 Task: In the  document Aimeet.odt Change font size of watermark '123' and place the watermark  'Diagonally '. Insert footer and write ww.ramsons.com
Action: Mouse moved to (147, 75)
Screenshot: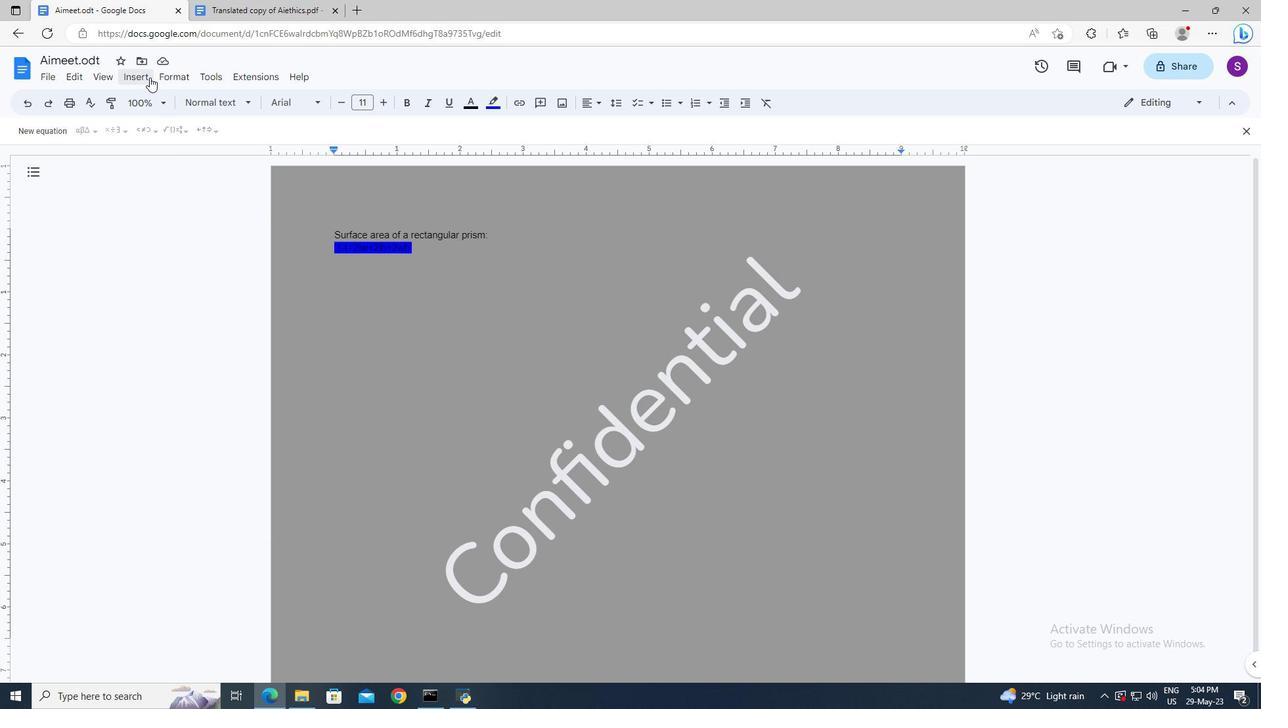 
Action: Mouse pressed left at (147, 75)
Screenshot: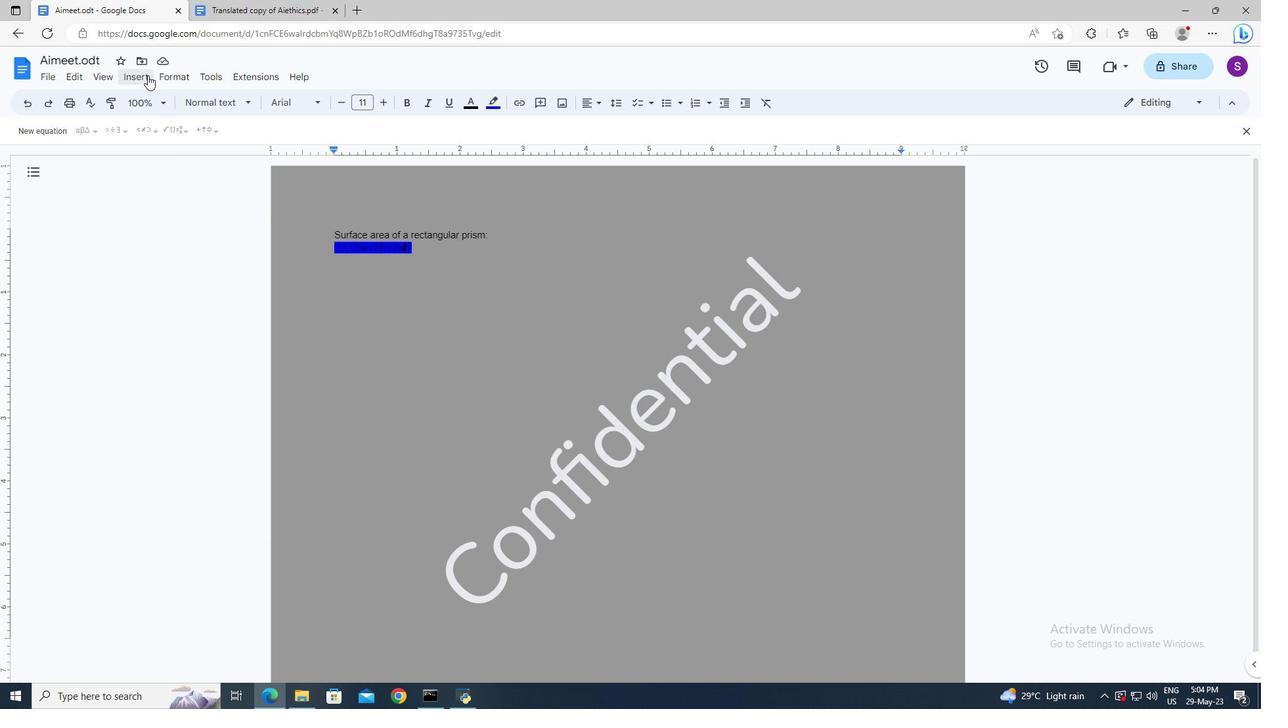 
Action: Mouse moved to (174, 379)
Screenshot: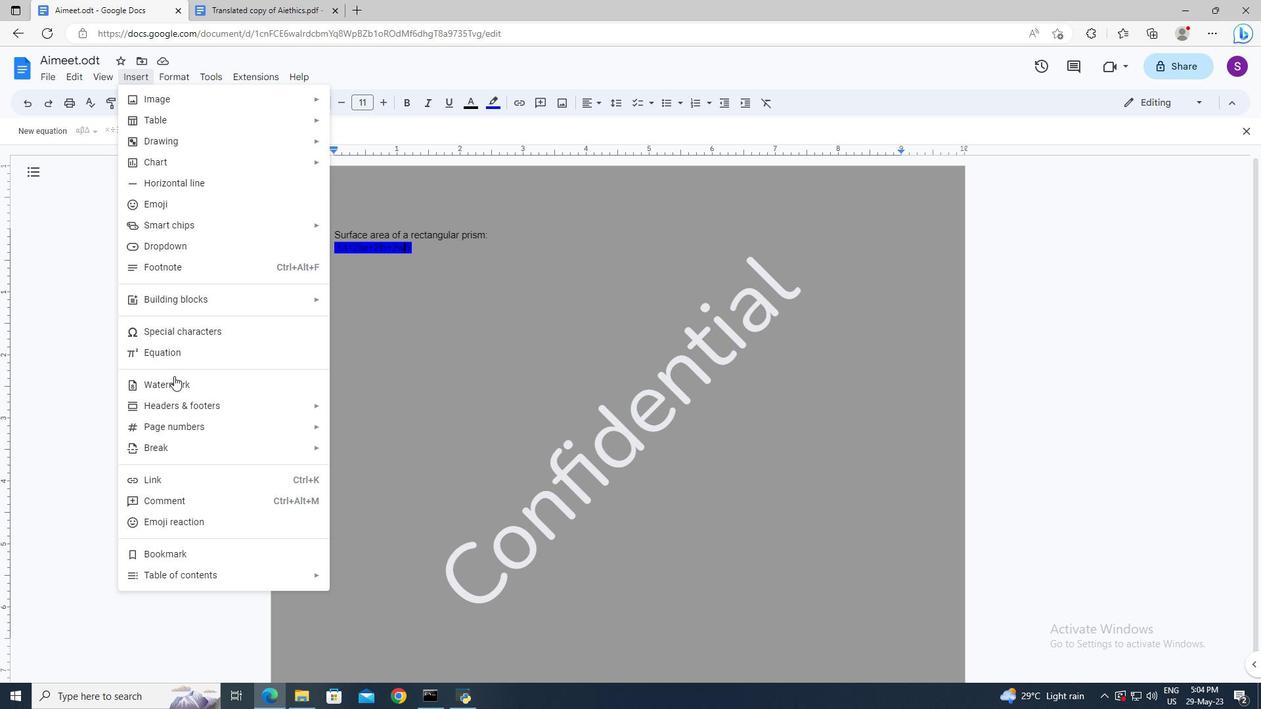 
Action: Mouse pressed left at (174, 379)
Screenshot: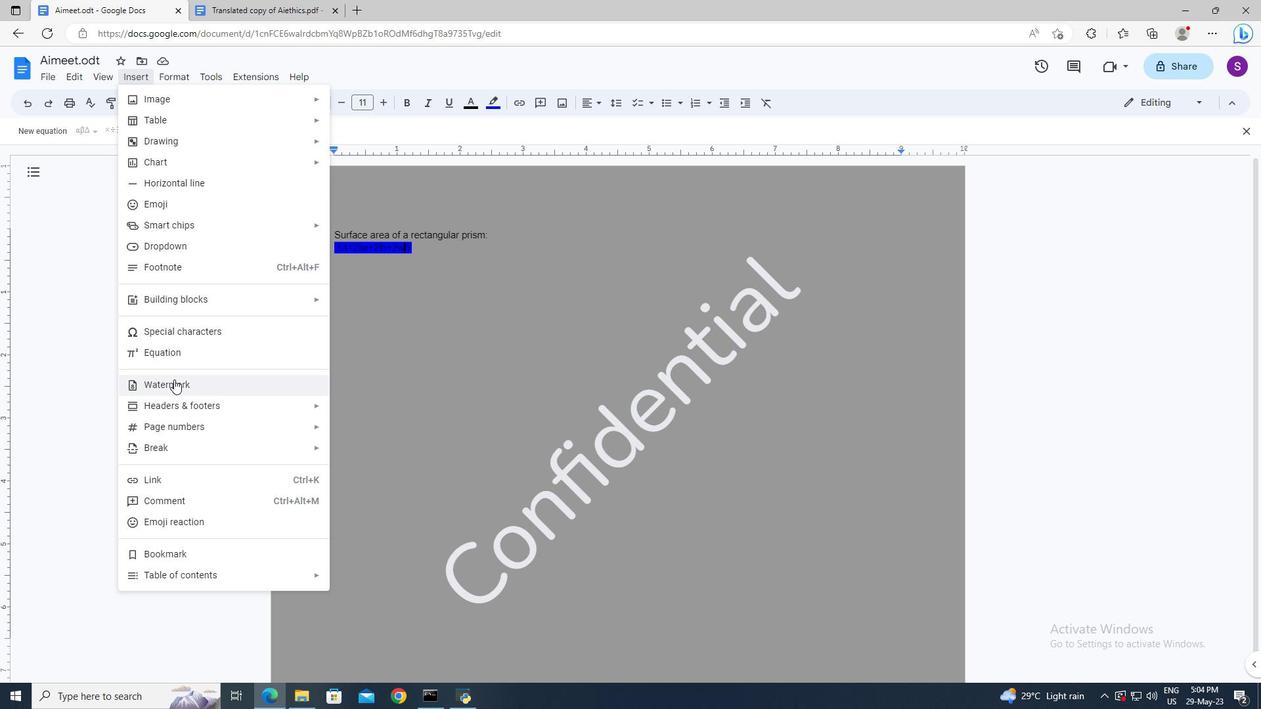 
Action: Mouse moved to (1096, 278)
Screenshot: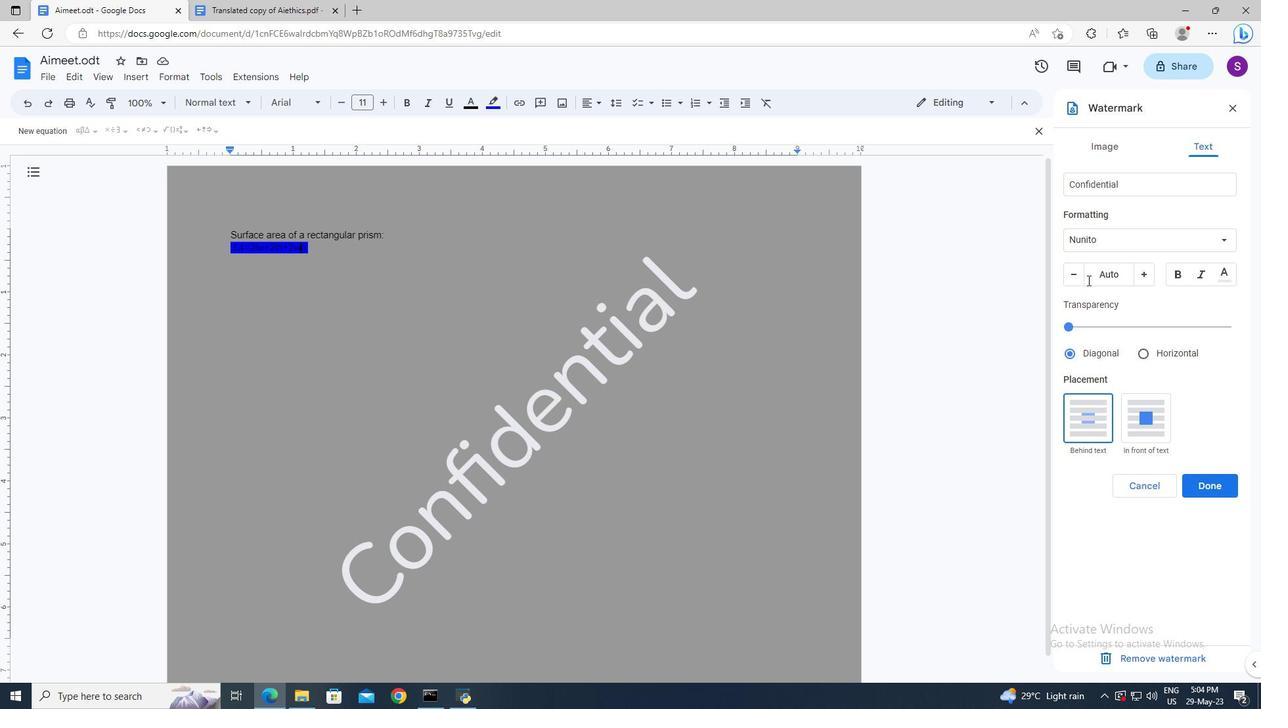 
Action: Mouse pressed left at (1096, 278)
Screenshot: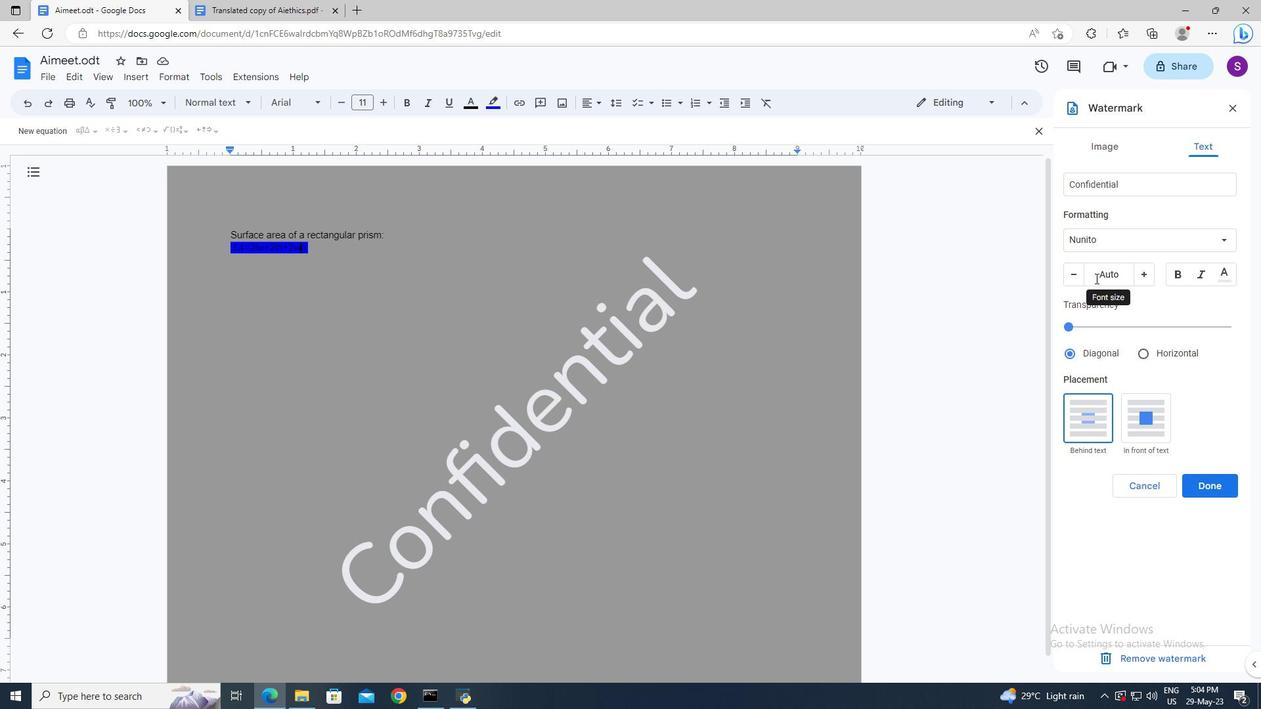 
Action: Mouse moved to (1092, 275)
Screenshot: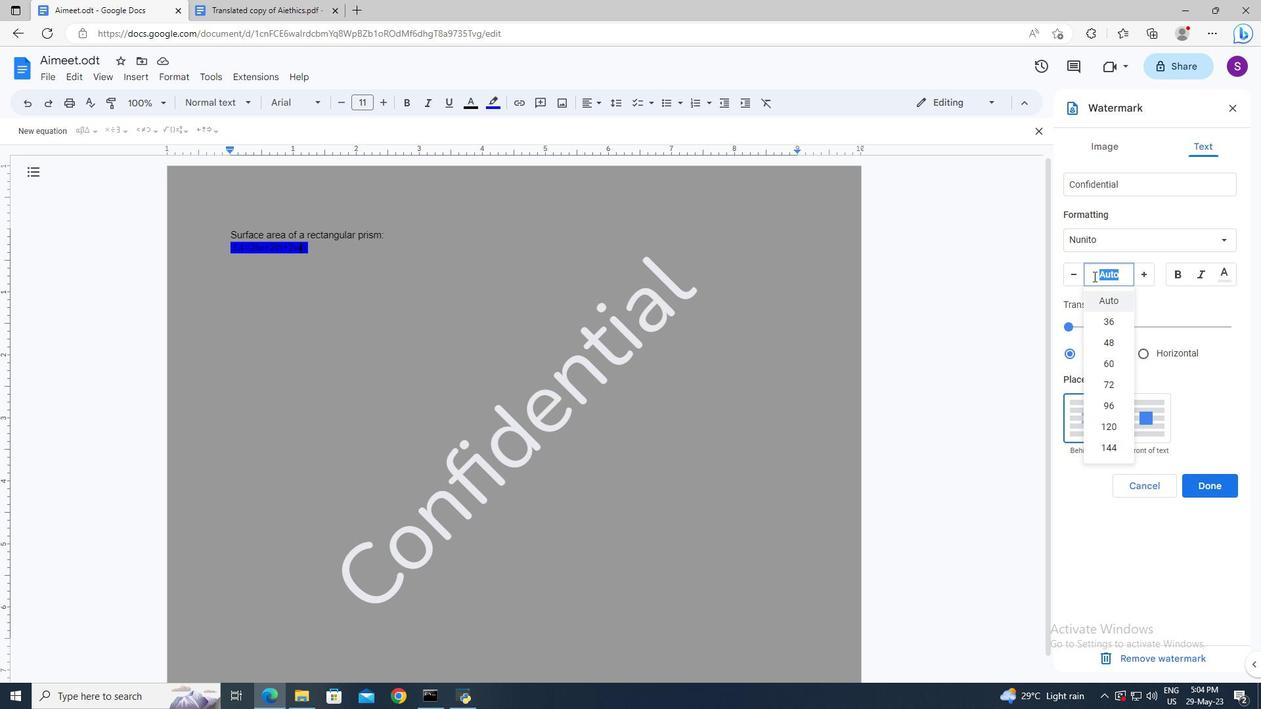 
Action: Key pressed 123<Key.enter>
Screenshot: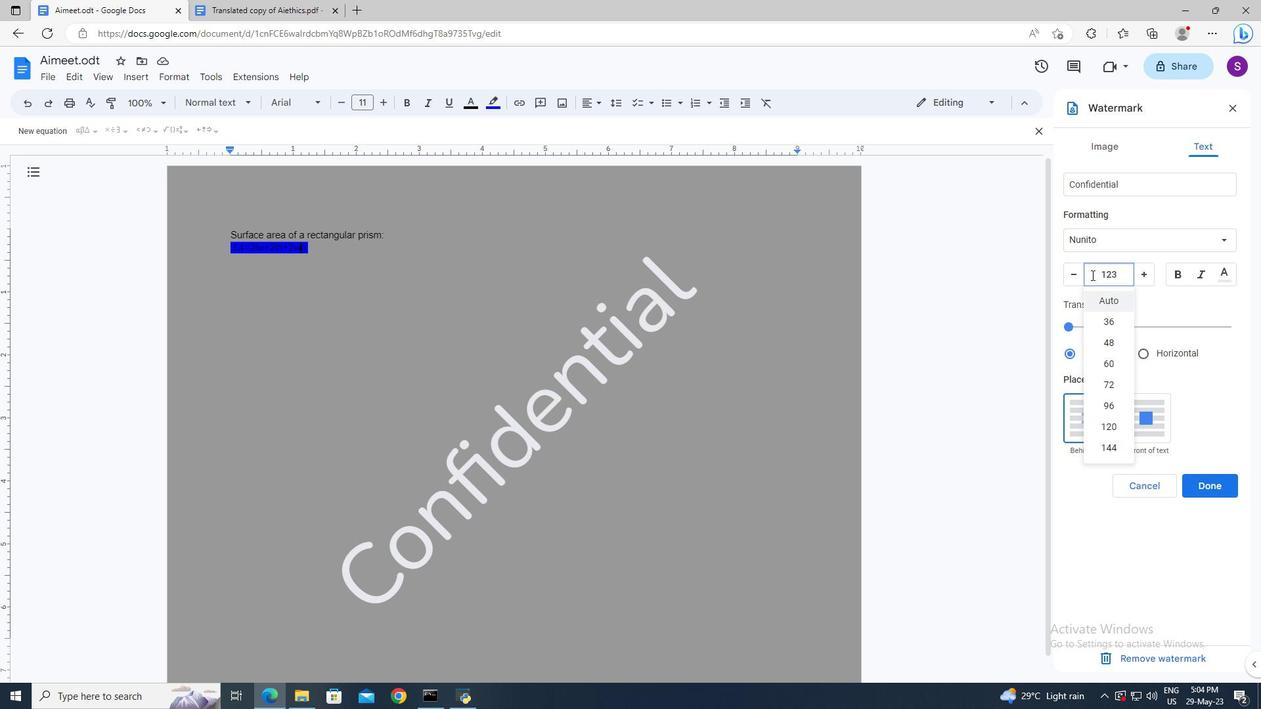 
Action: Mouse moved to (1071, 352)
Screenshot: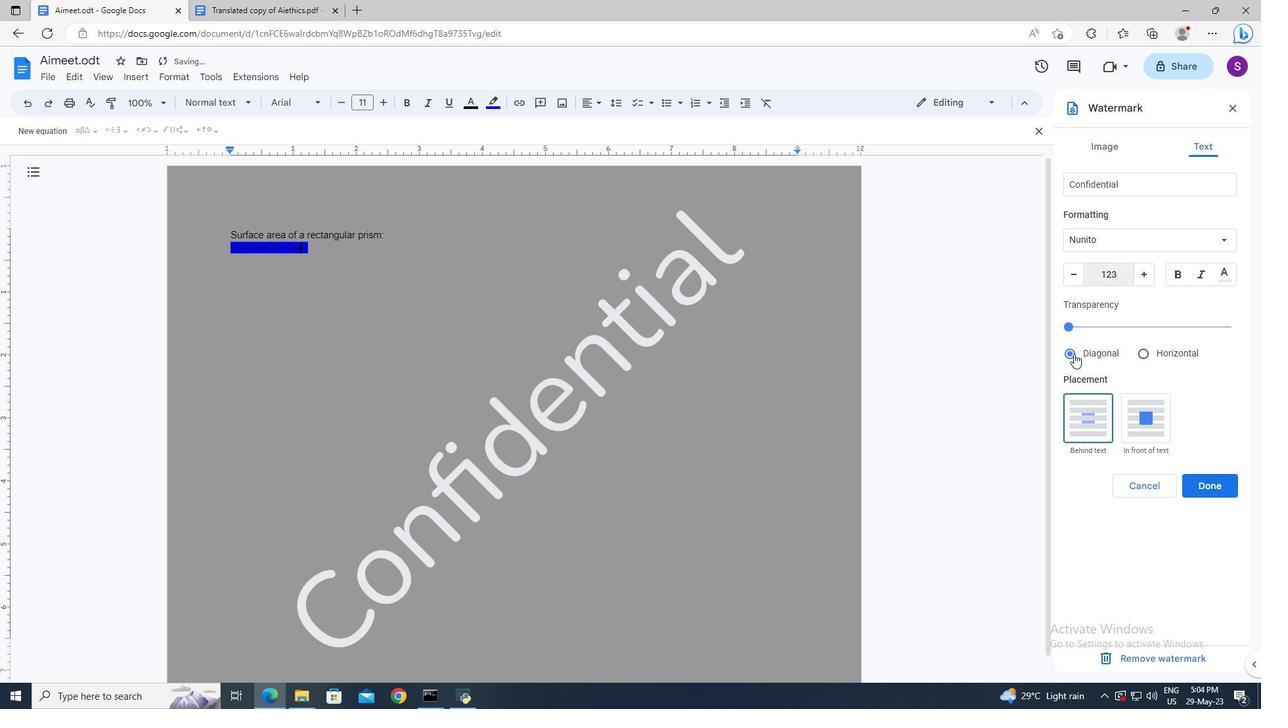 
Action: Mouse pressed left at (1071, 352)
Screenshot: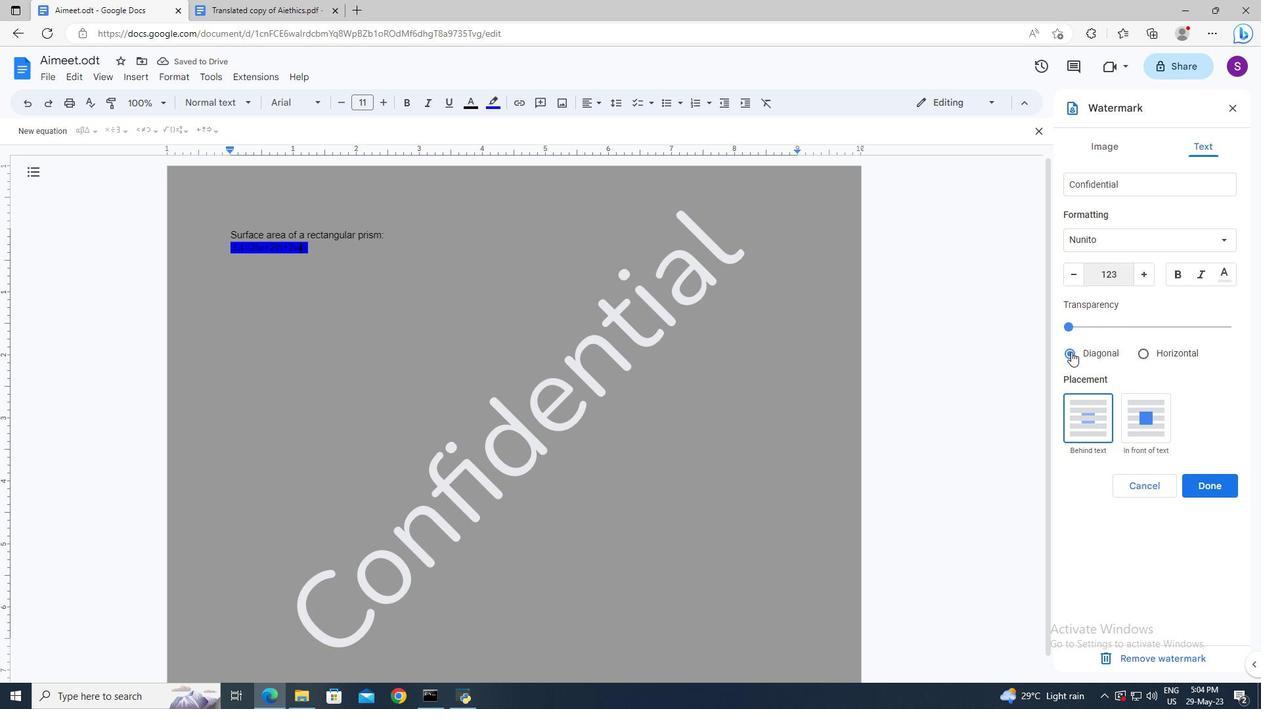 
Action: Mouse moved to (1205, 491)
Screenshot: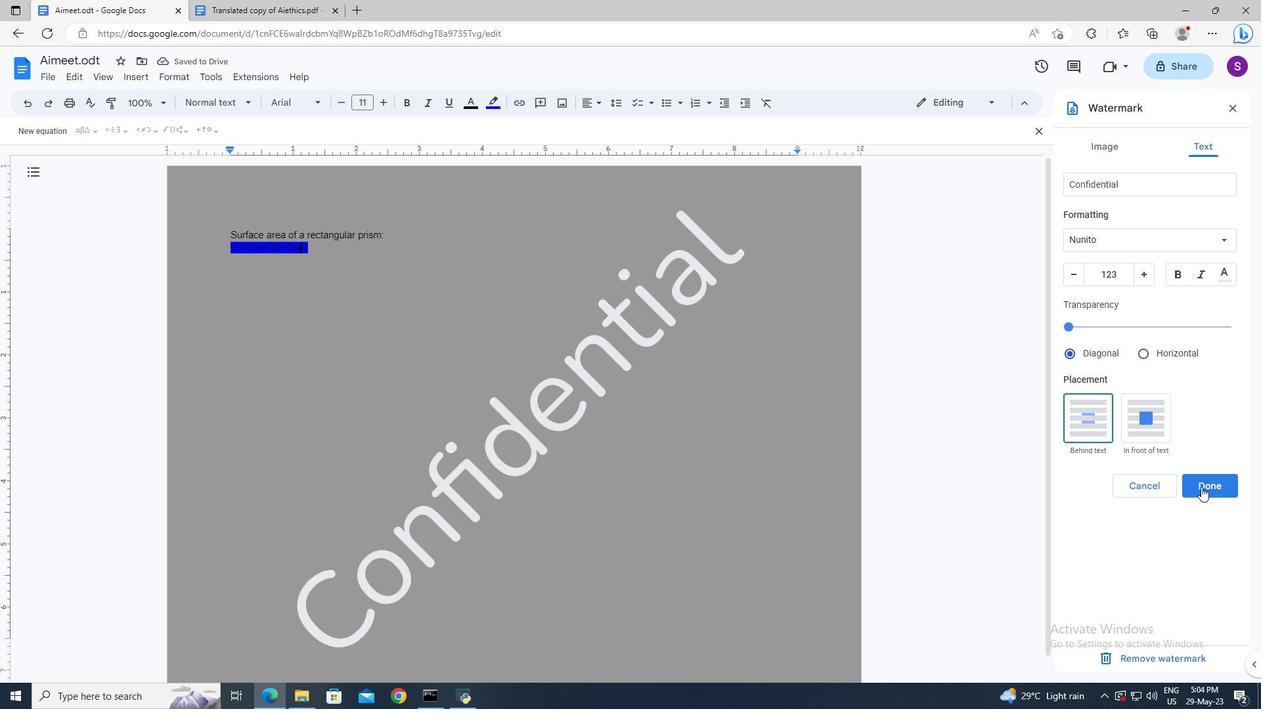 
Action: Mouse pressed left at (1205, 491)
Screenshot: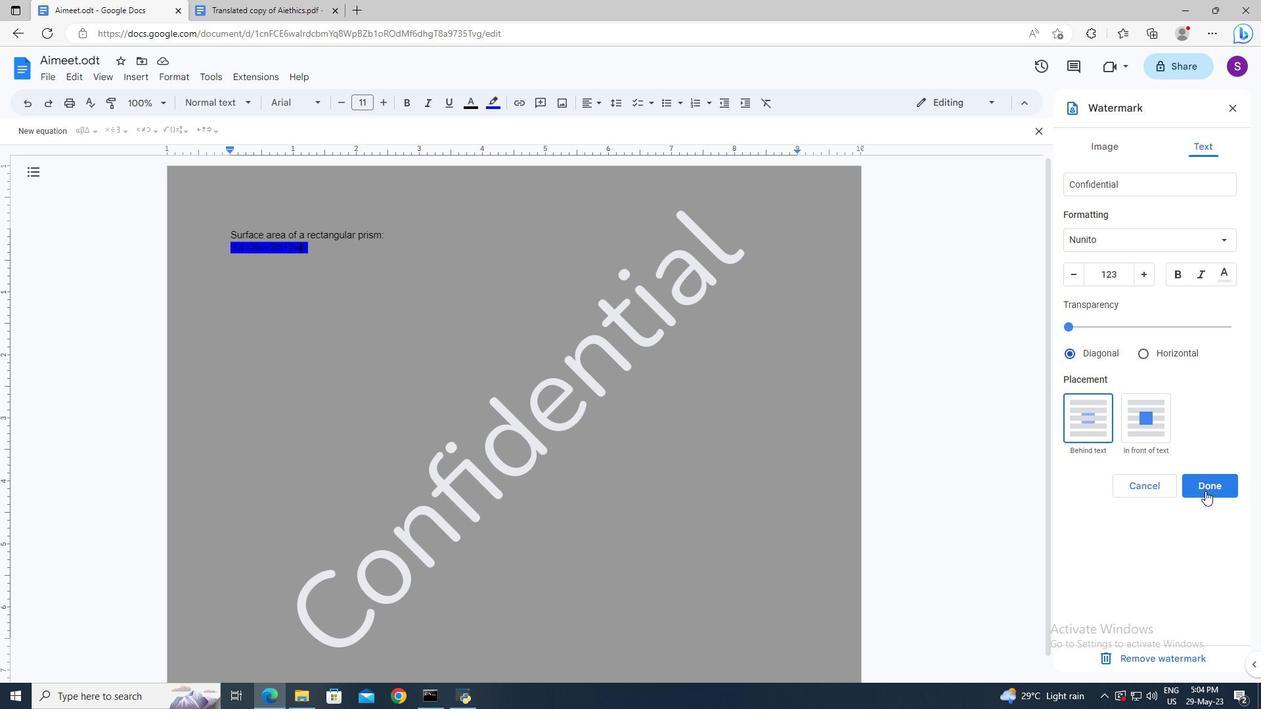 
Action: Mouse moved to (149, 74)
Screenshot: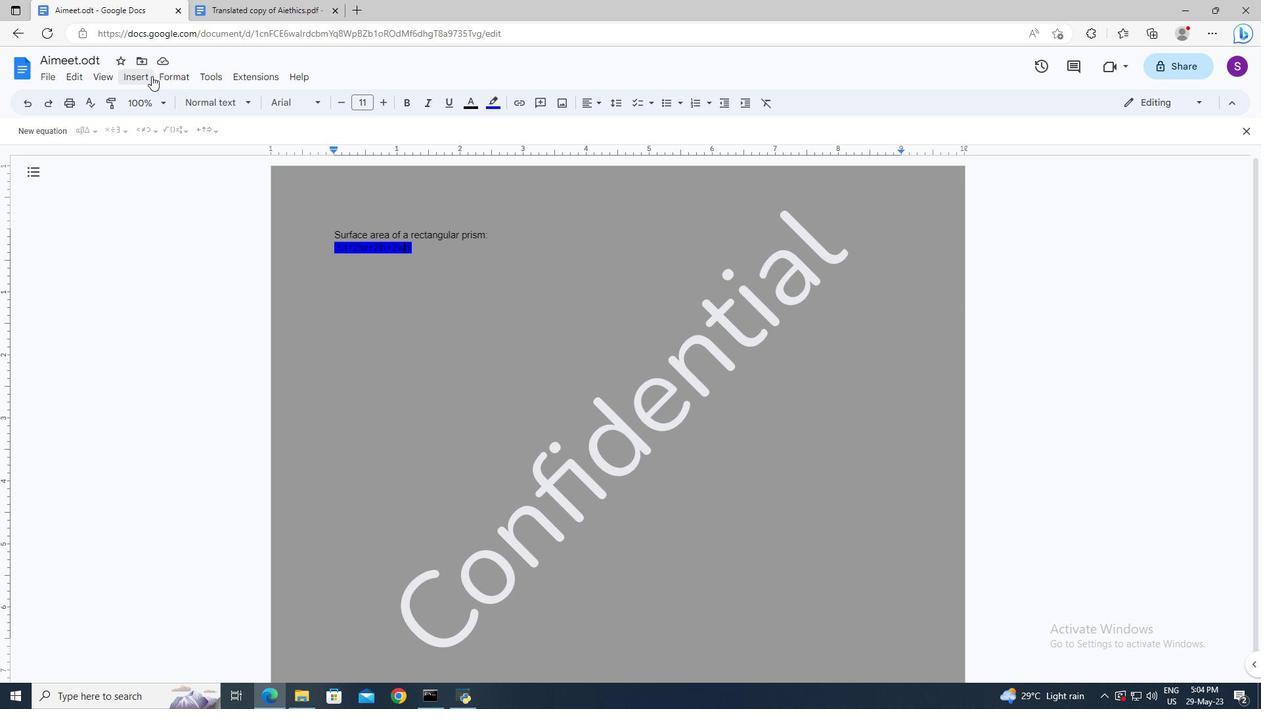 
Action: Mouse pressed left at (149, 74)
Screenshot: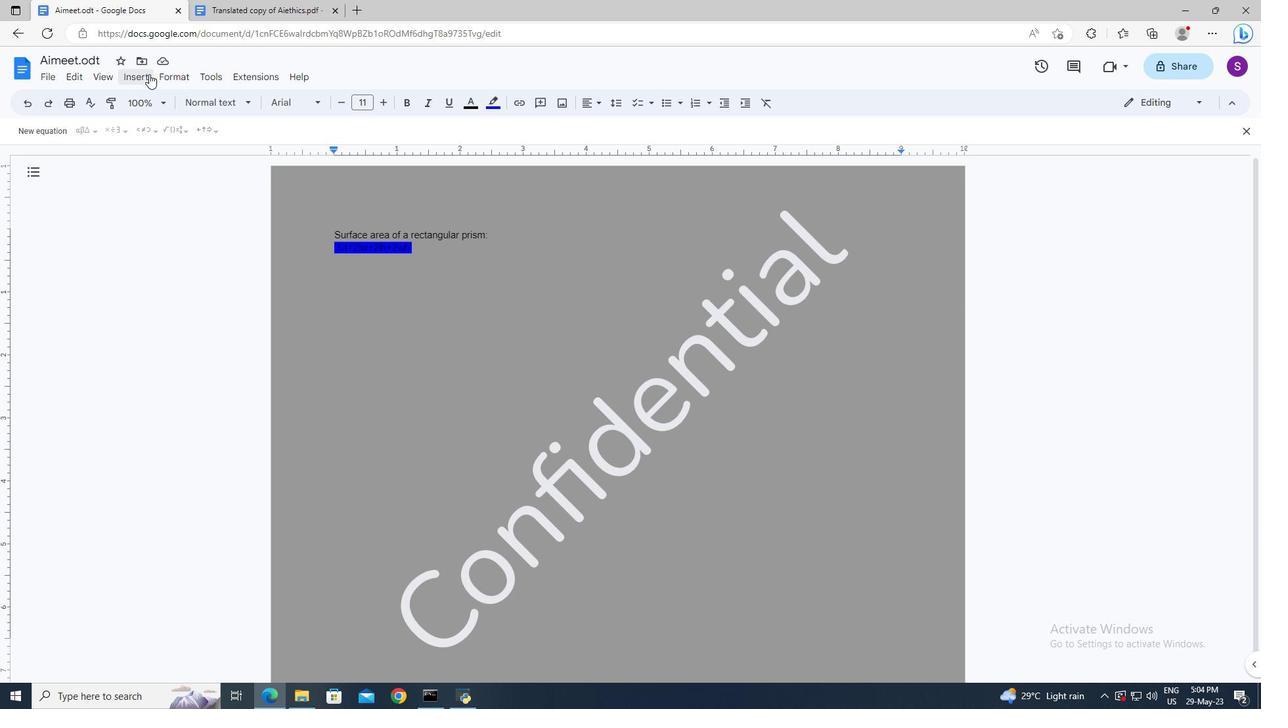 
Action: Mouse moved to (366, 429)
Screenshot: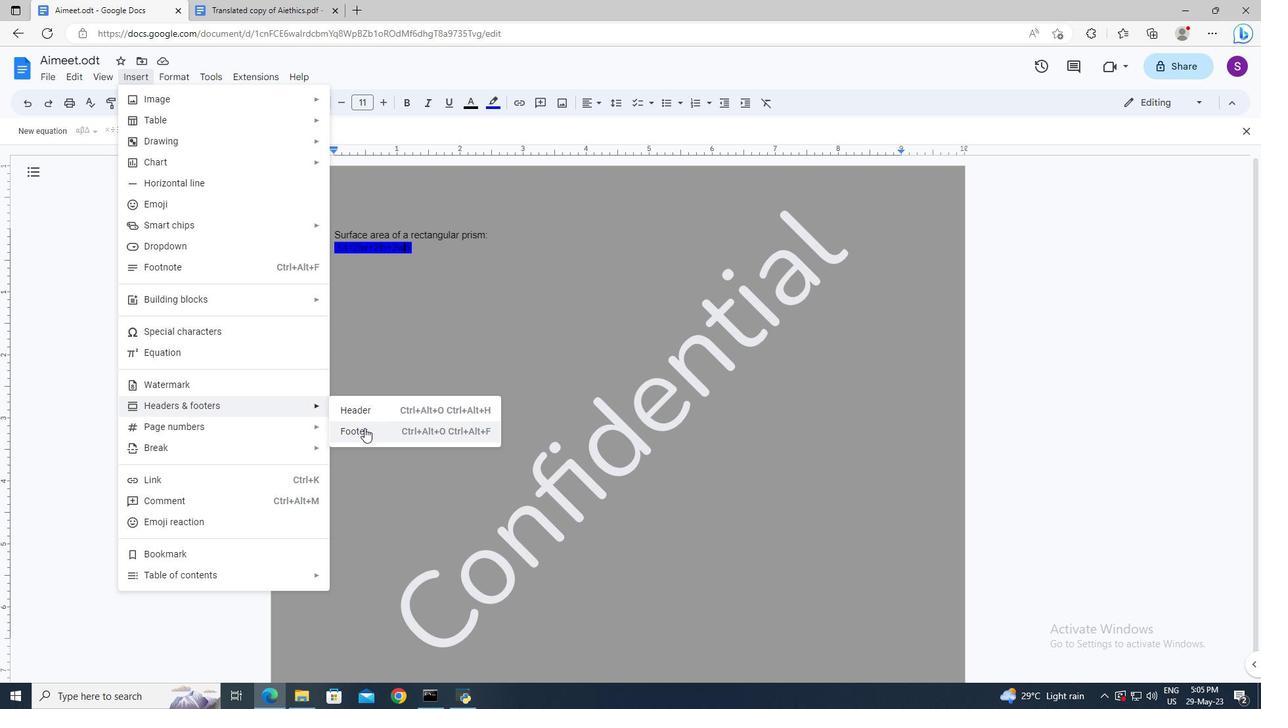 
Action: Mouse pressed left at (366, 429)
Screenshot: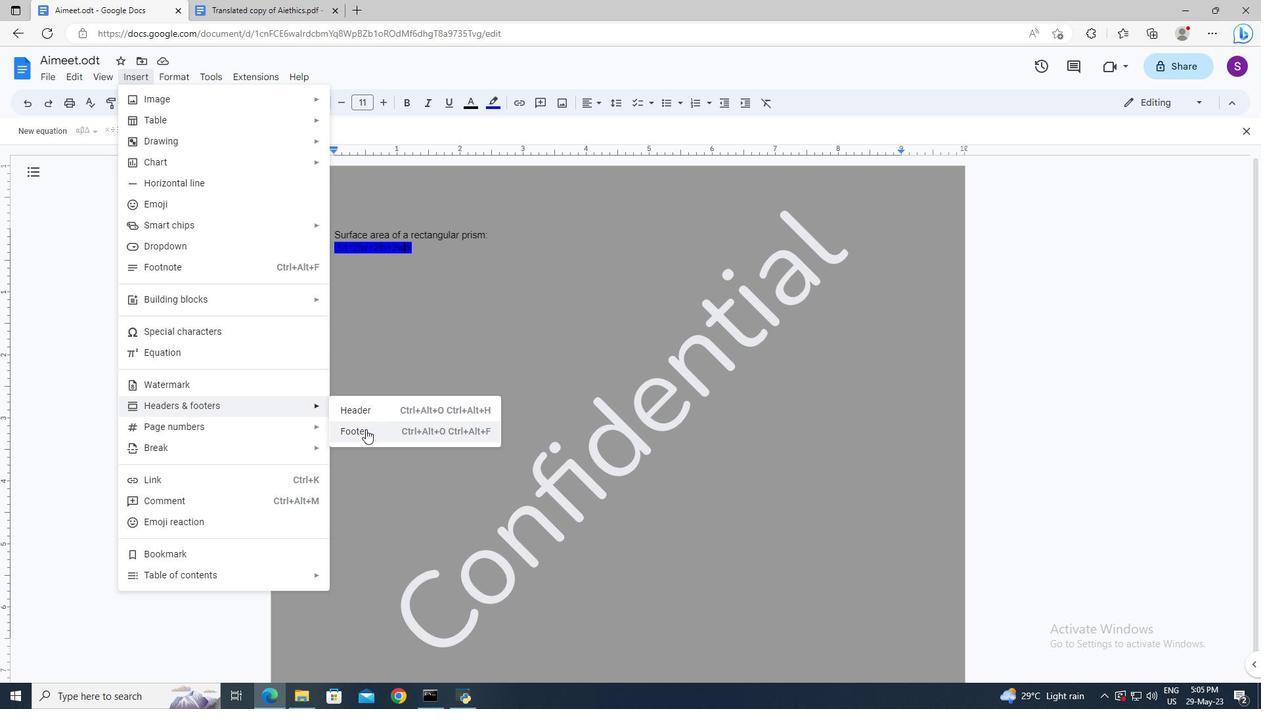 
Action: Key pressed www.ramsons.com
Screenshot: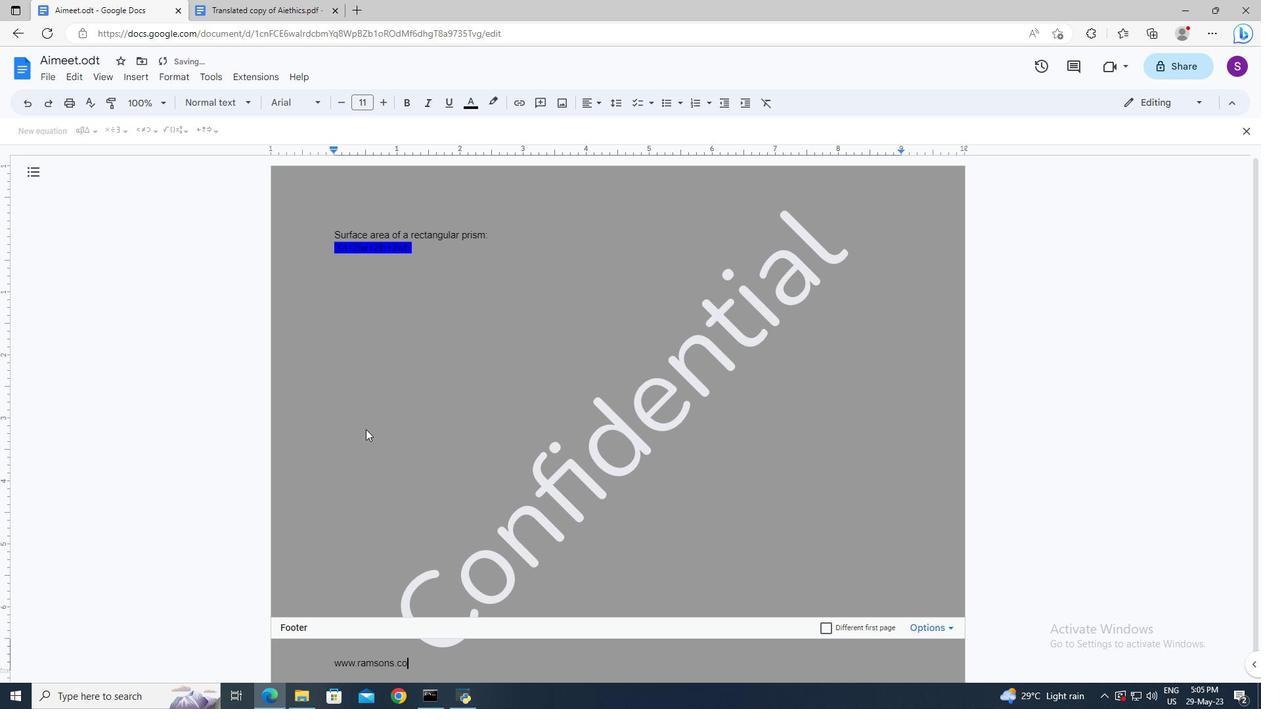 
Action: Mouse pressed left at (366, 429)
Screenshot: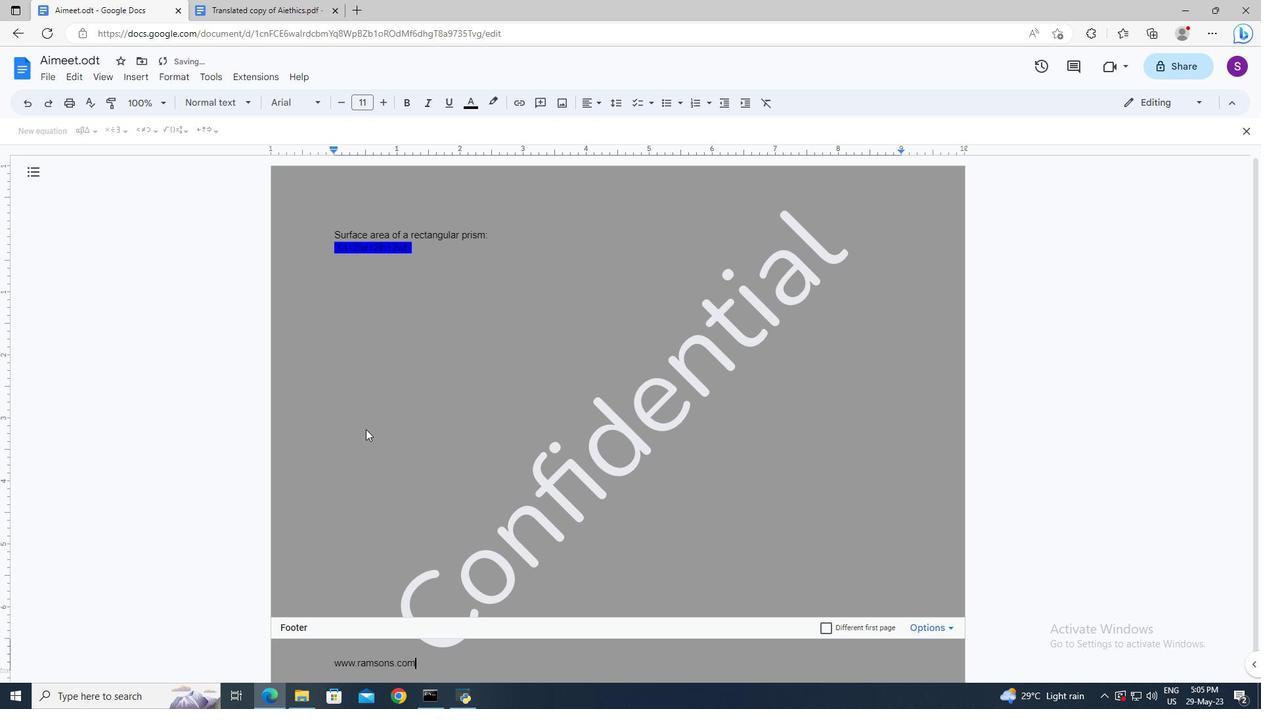 
